 Task: Add a field from the Popular template Effort Level with name XpertTech.
Action: Mouse moved to (70, 417)
Screenshot: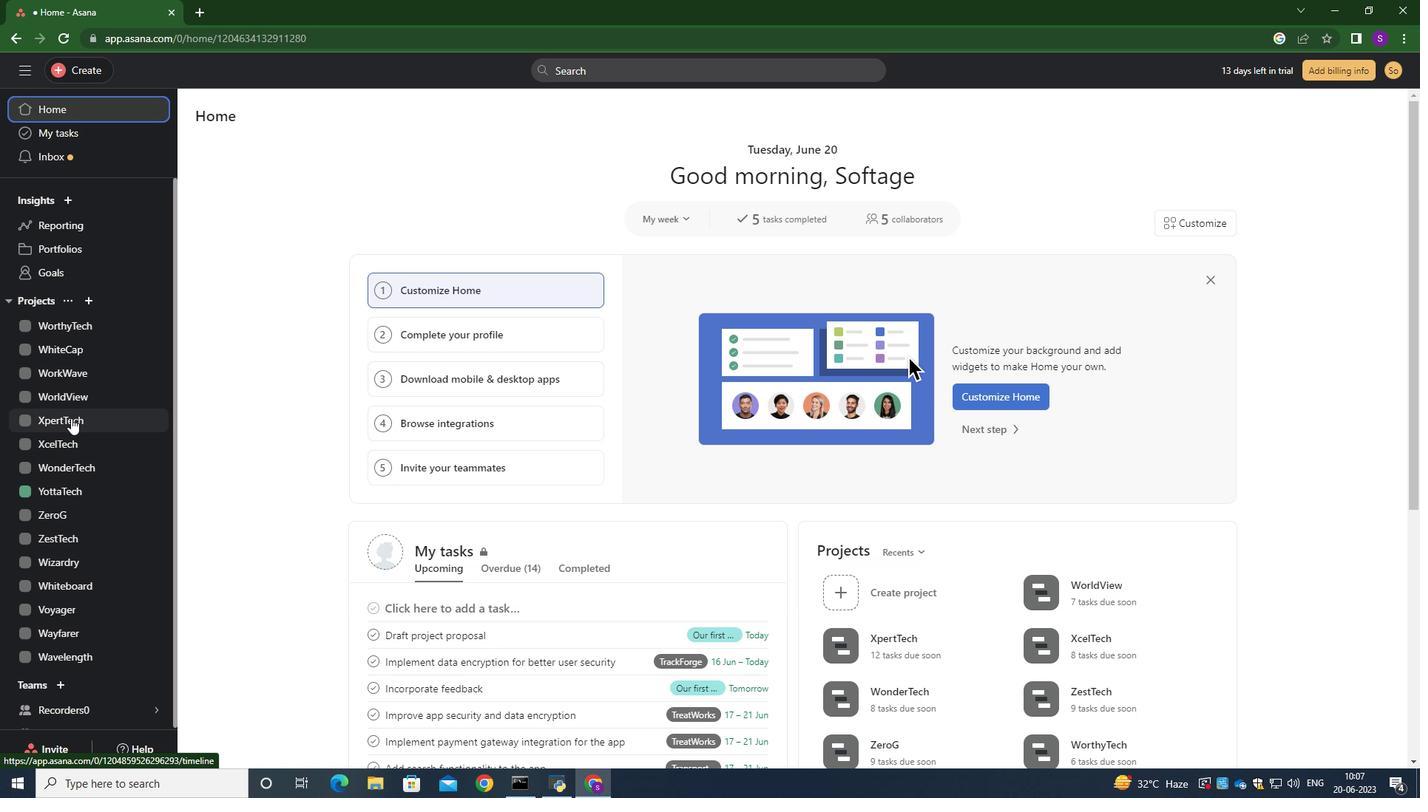 
Action: Mouse pressed left at (70, 417)
Screenshot: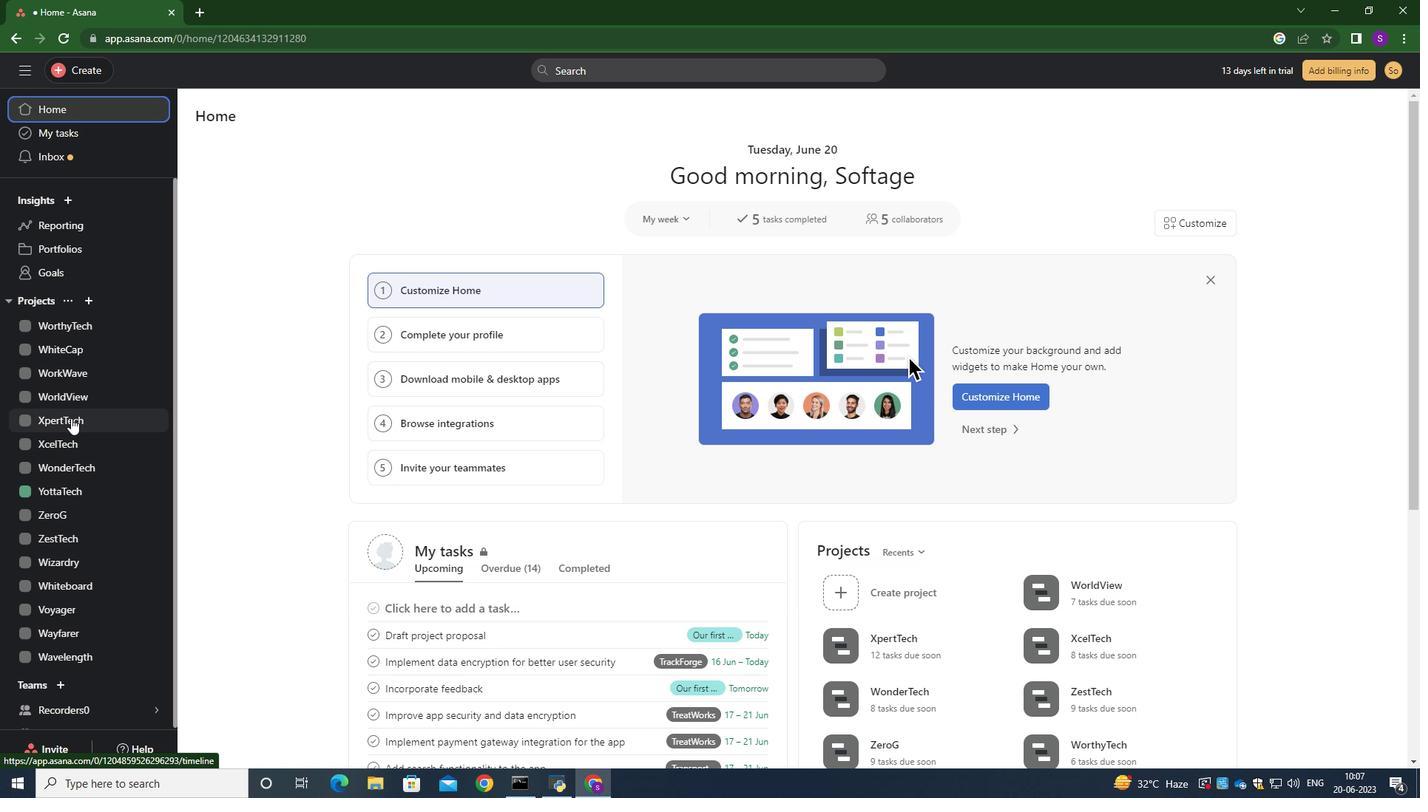 
Action: Mouse moved to (266, 154)
Screenshot: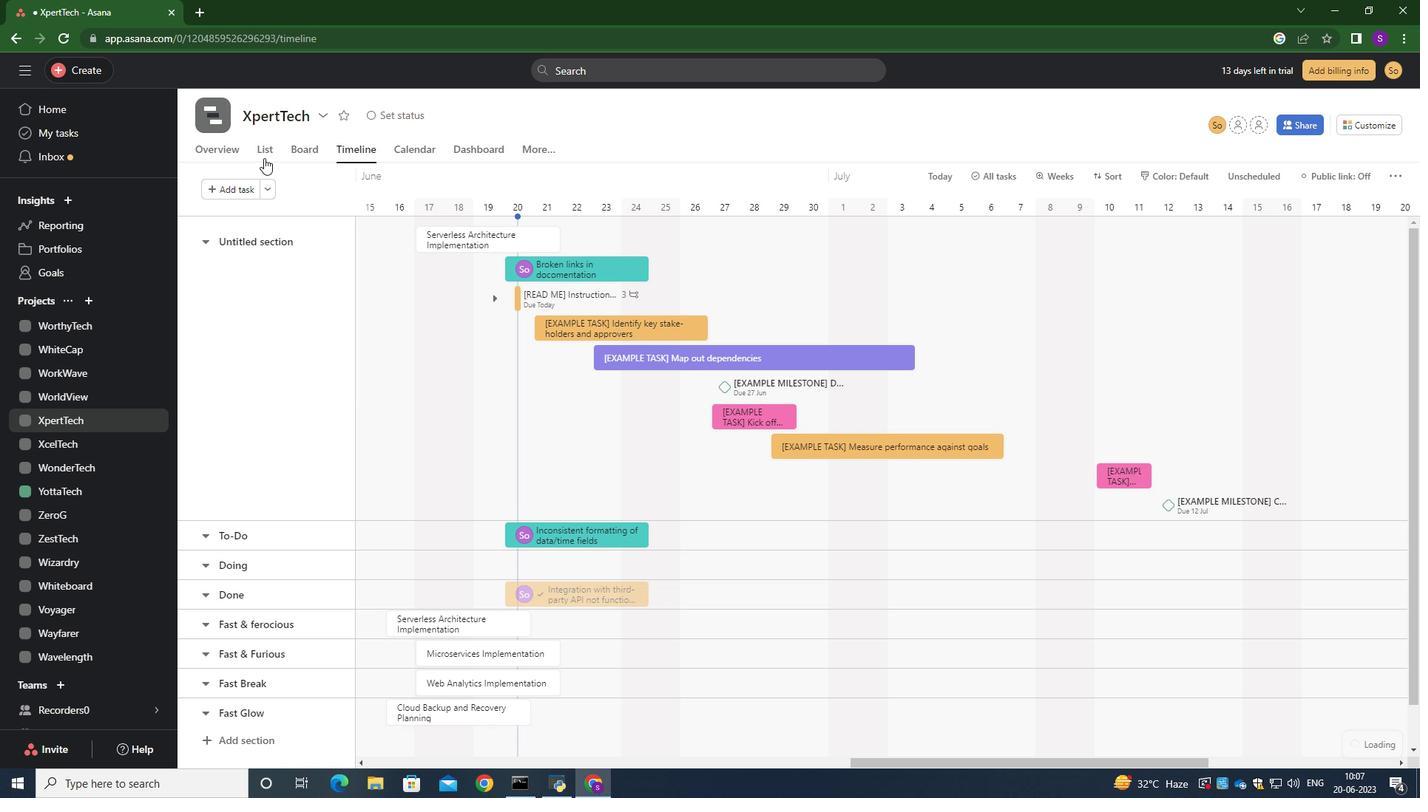 
Action: Mouse pressed left at (266, 154)
Screenshot: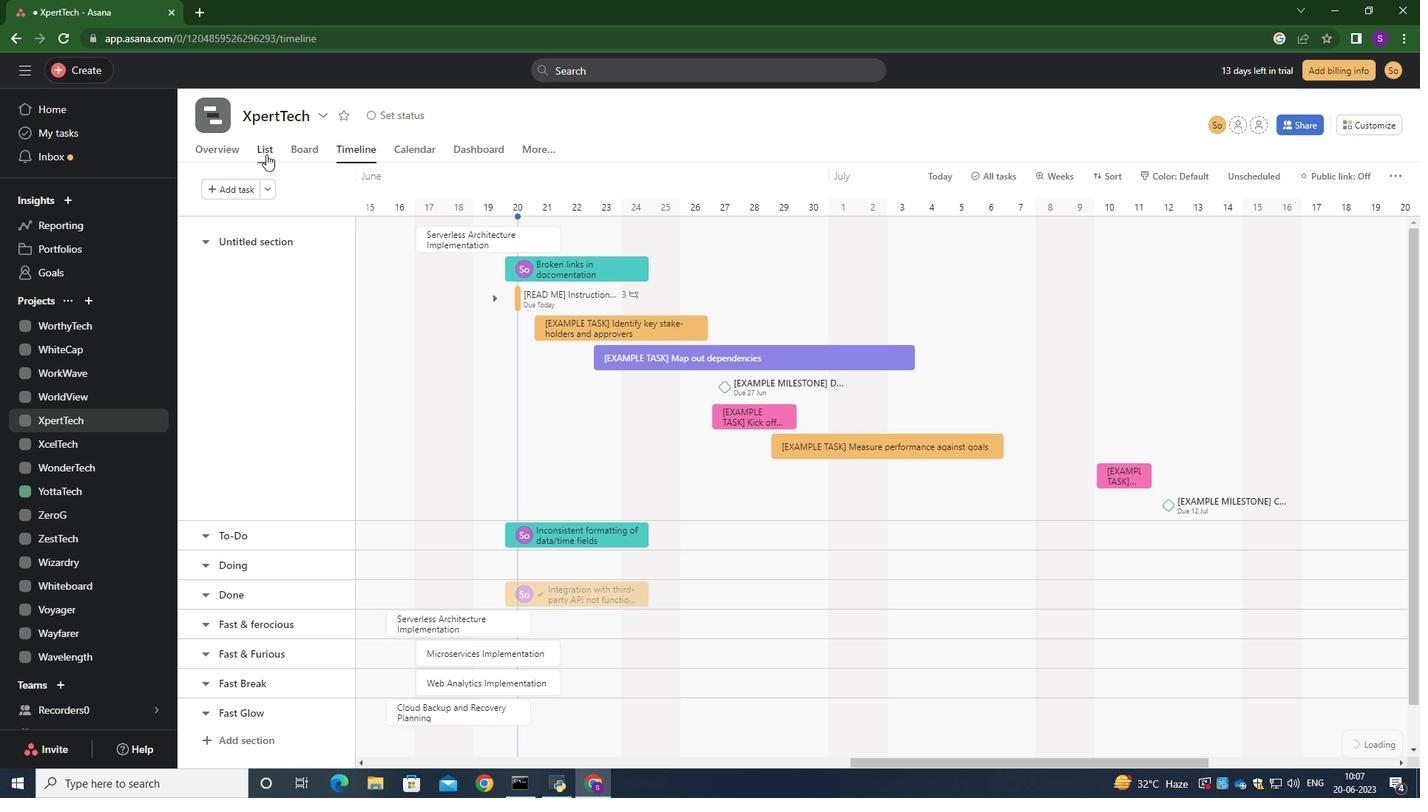 
Action: Mouse moved to (1110, 213)
Screenshot: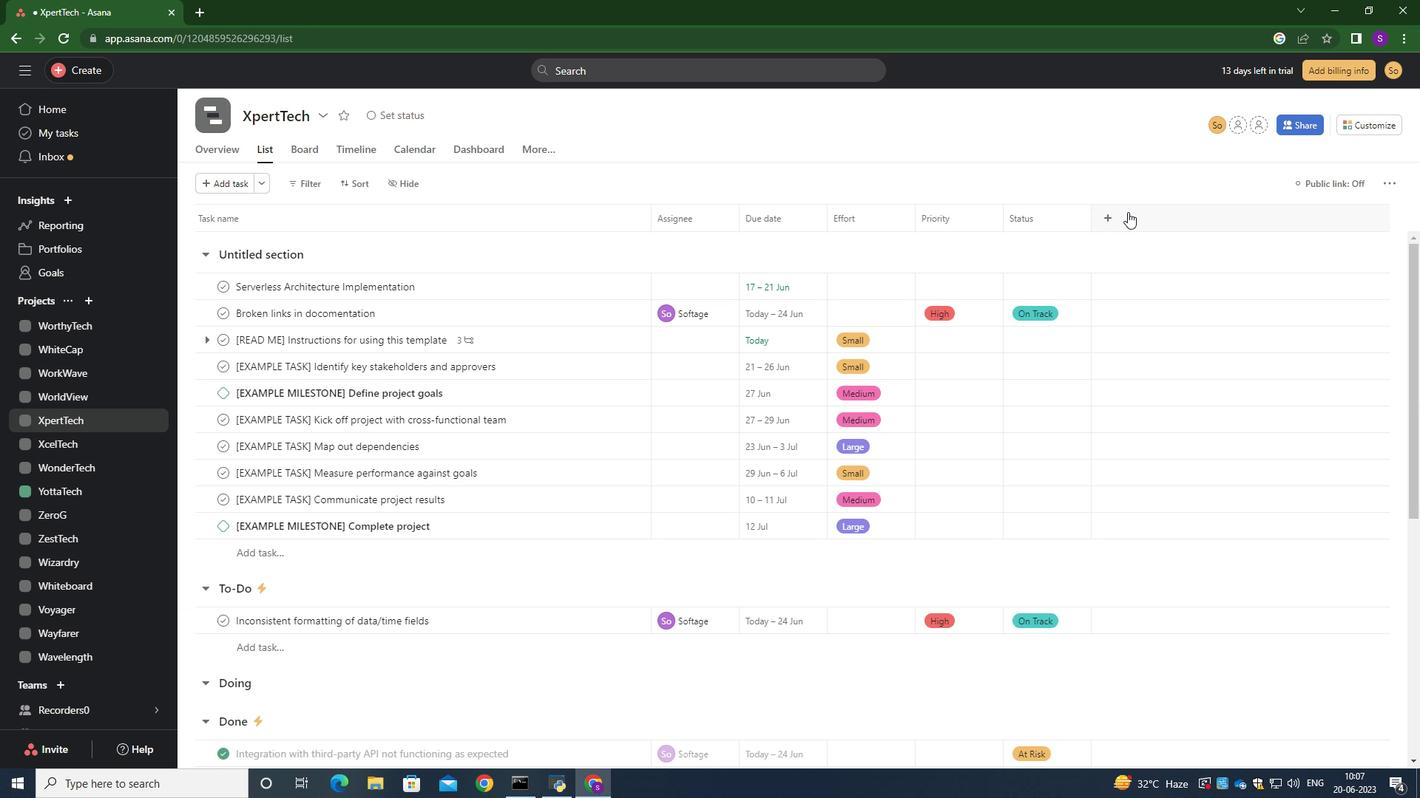 
Action: Mouse pressed left at (1110, 213)
Screenshot: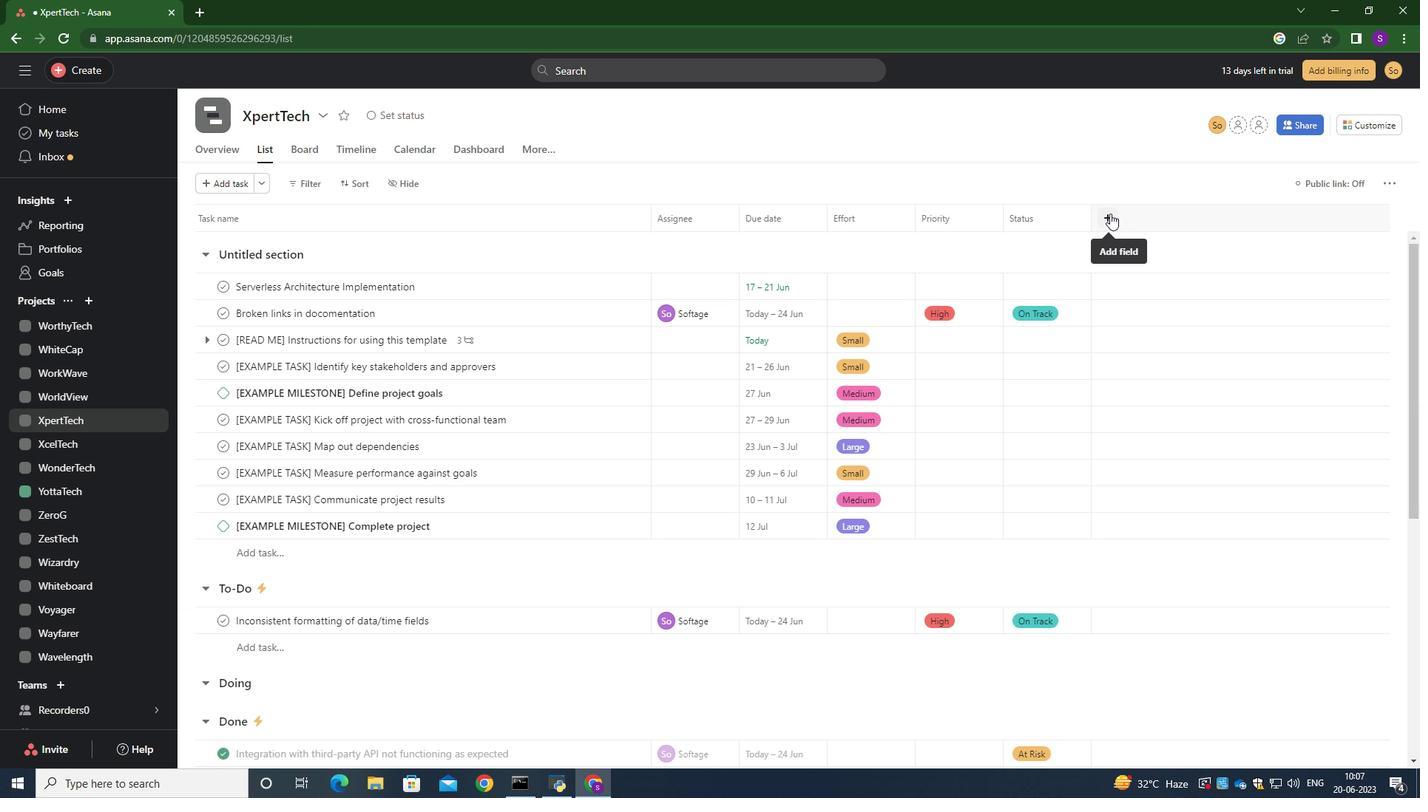 
Action: Mouse moved to (1163, 303)
Screenshot: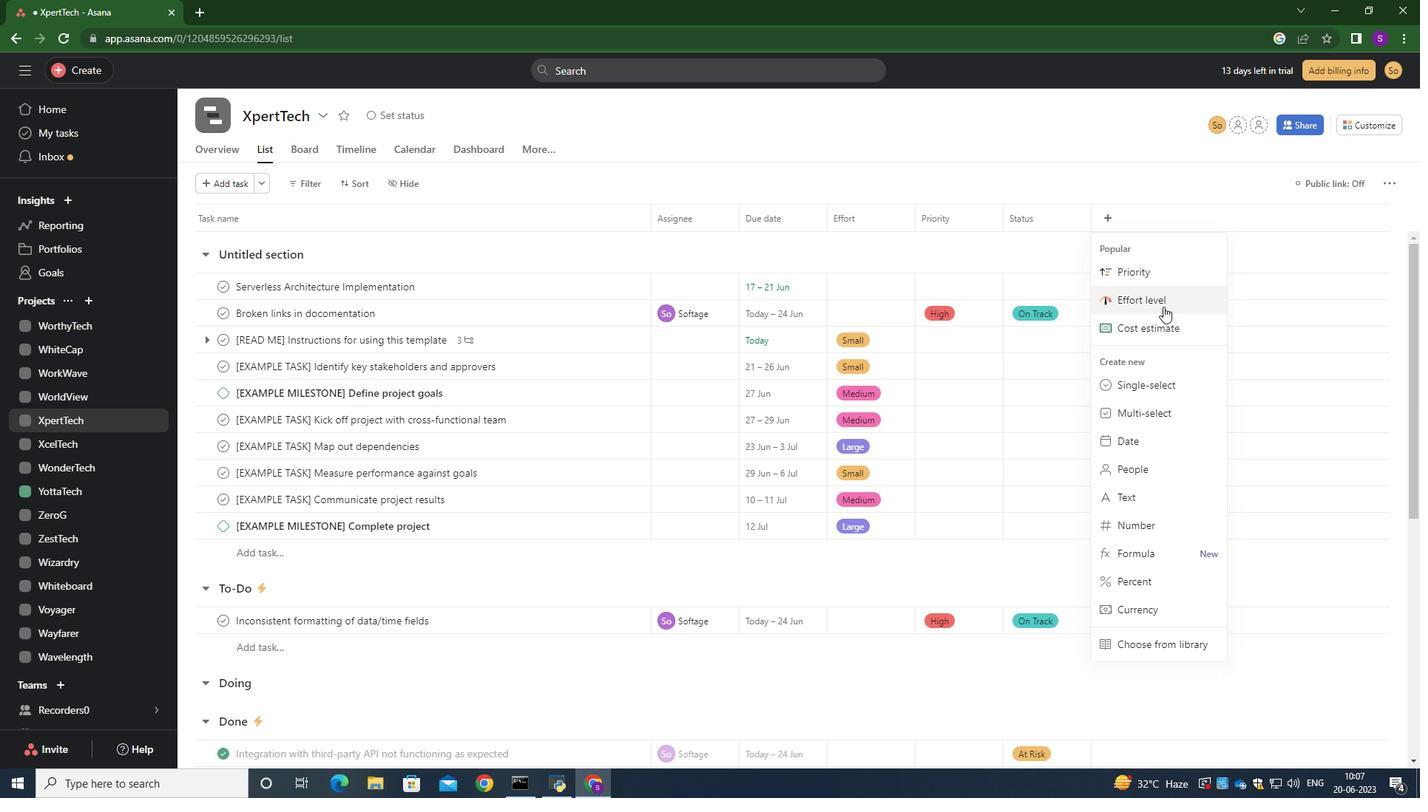 
Action: Mouse pressed left at (1163, 303)
Screenshot: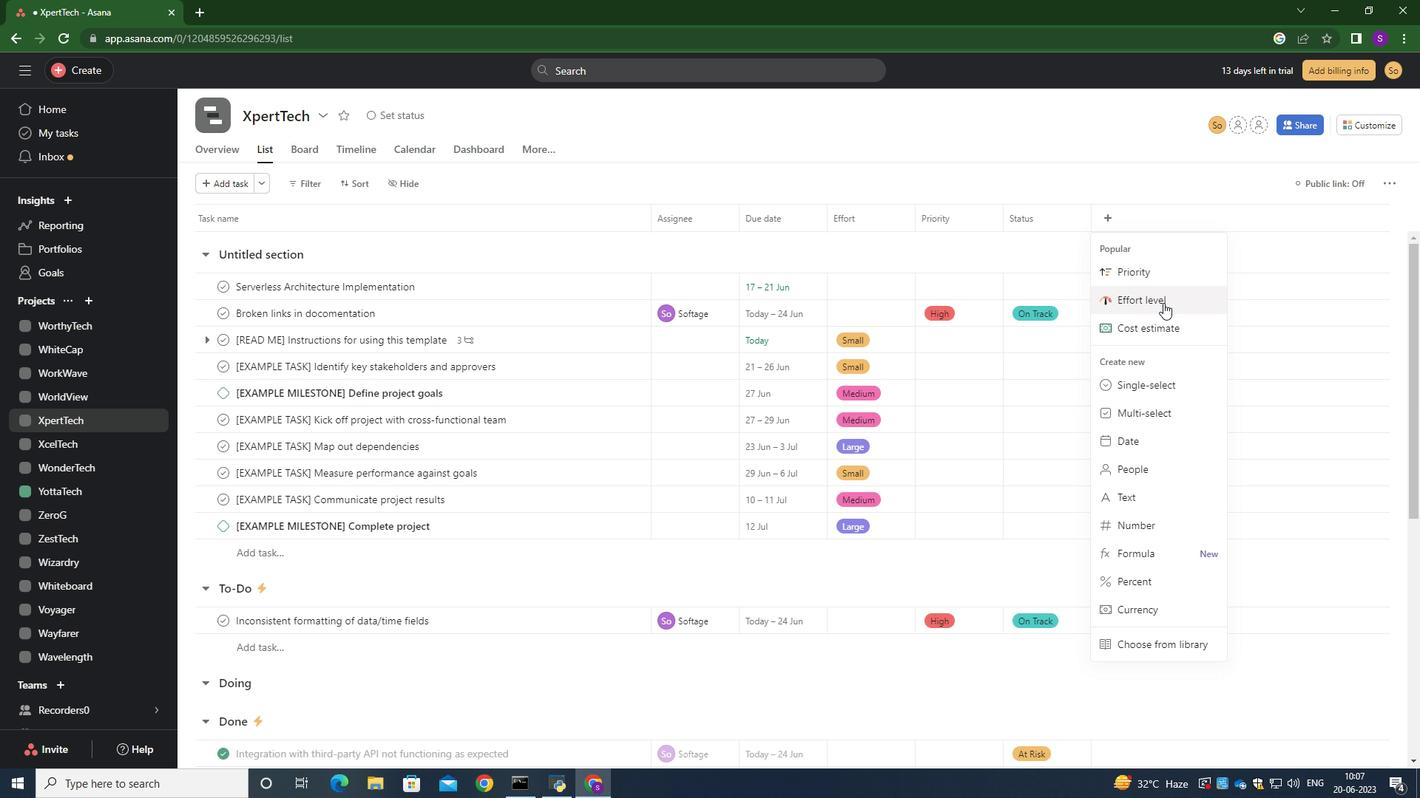 
Action: Mouse moved to (645, 251)
Screenshot: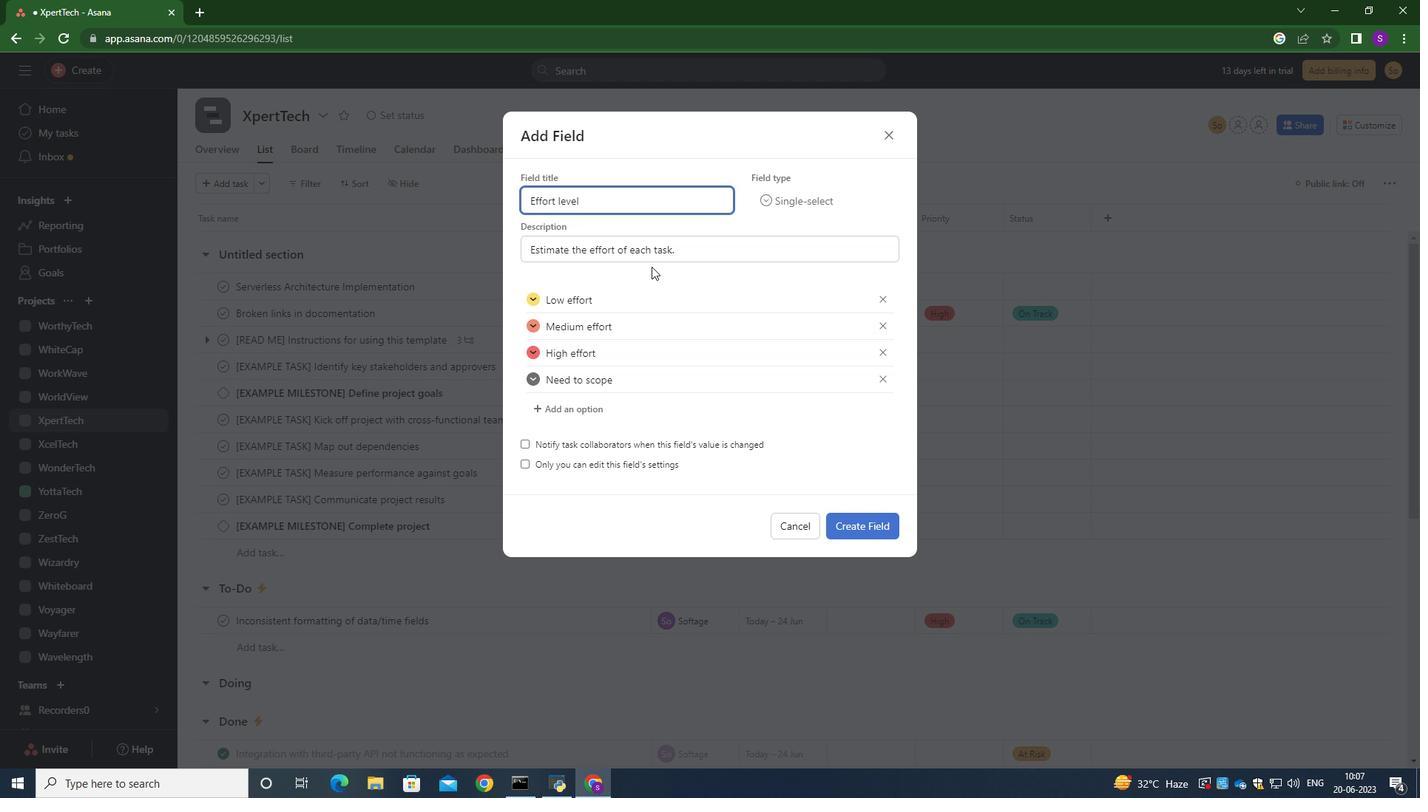 
Action: Key pressed <Key.backspace><Key.backspace><Key.backspace><Key.backspace><Key.backspace><Key.backspace><Key.backspace><Key.backspace><Key.backspace><Key.backspace><Key.backspace><Key.backspace><Key.backspace><Key.backspace><Key.backspace><Key.backspace><Key.backspace><Key.backspace><Key.backspace><Key.backspace><Key.backspace><Key.backspace><Key.backspace><Key.backspace><Key.backspace><Key.backspace><Key.backspace><Key.backspace><Key.backspace><Key.backspace><Key.shift>Xpert<Key.shift>Tech
Screenshot: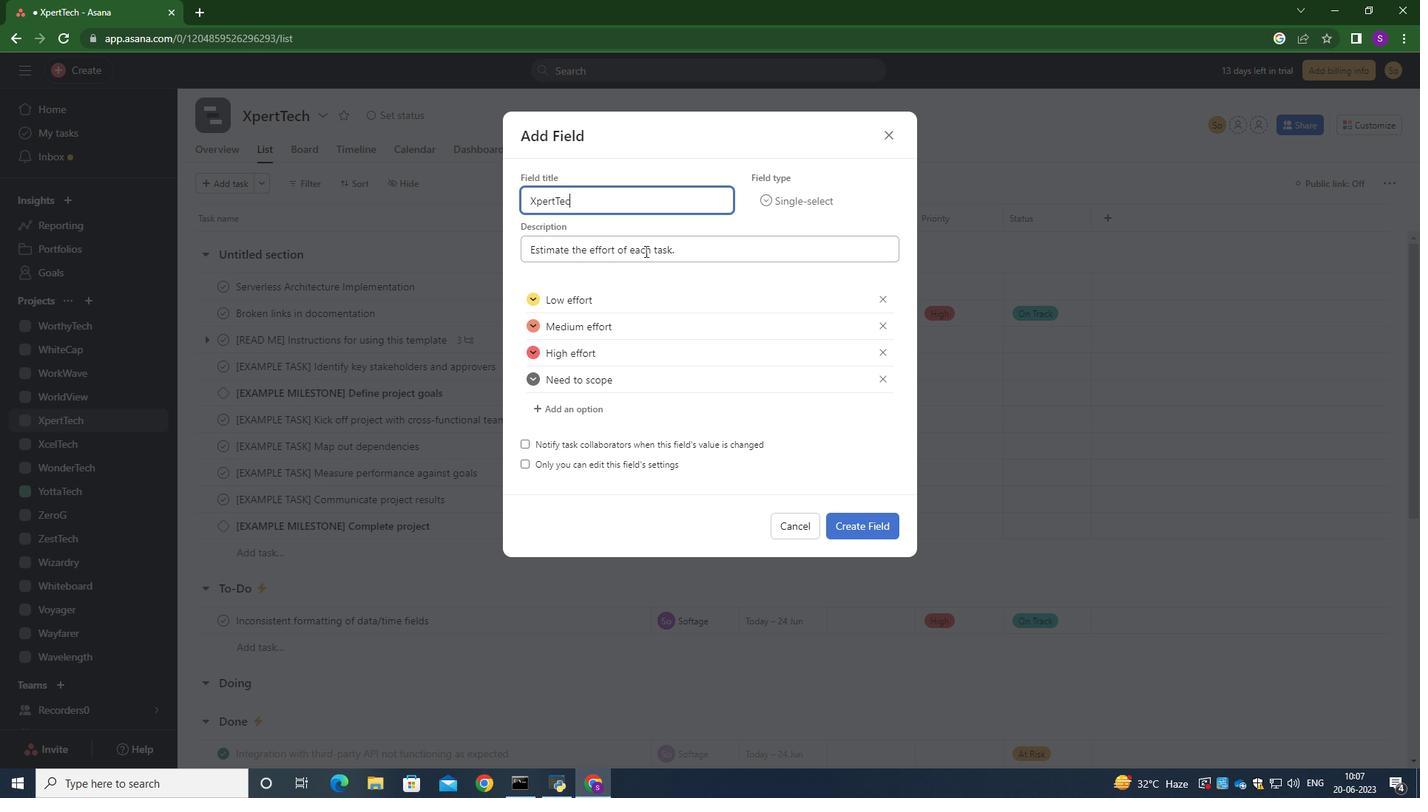 
Action: Mouse moved to (850, 520)
Screenshot: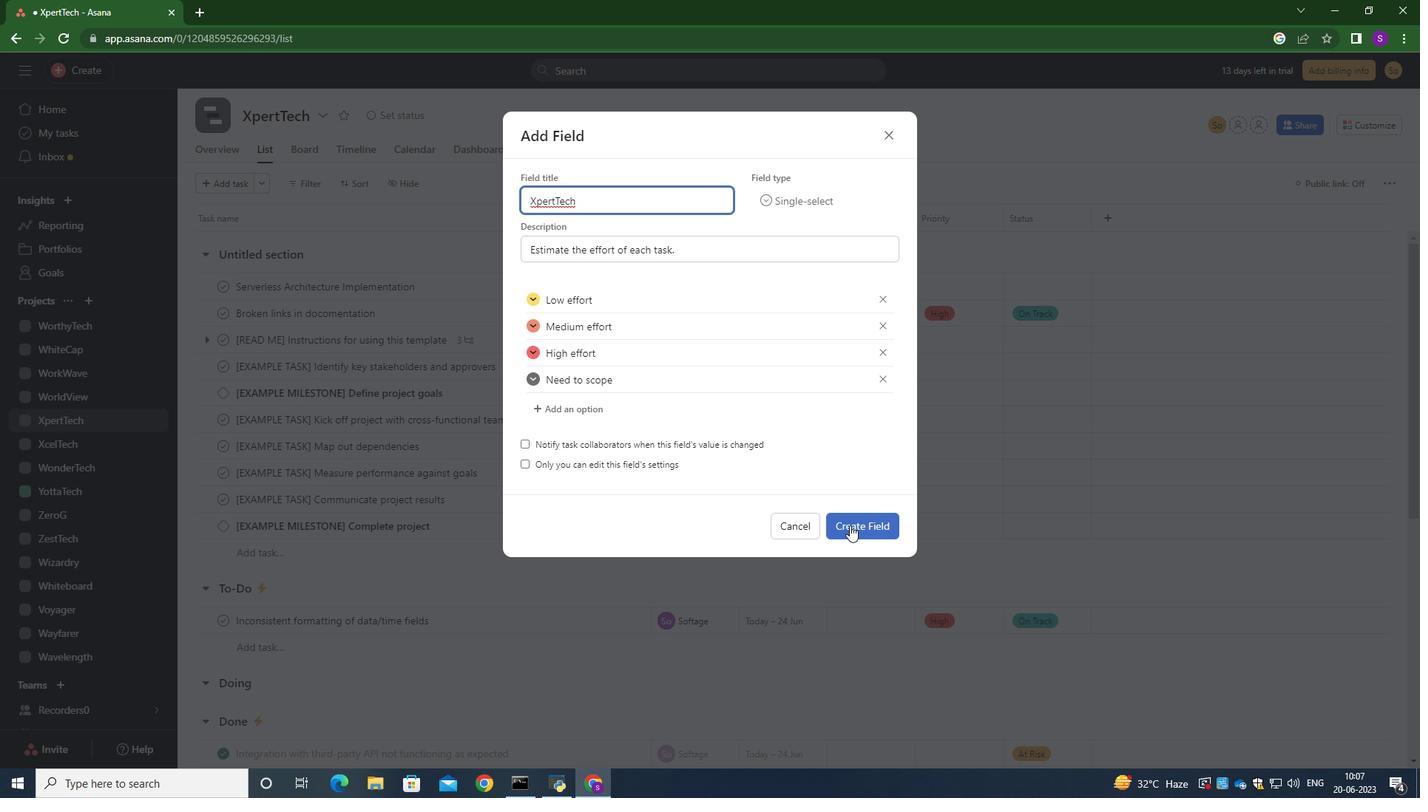 
Action: Mouse pressed left at (850, 520)
Screenshot: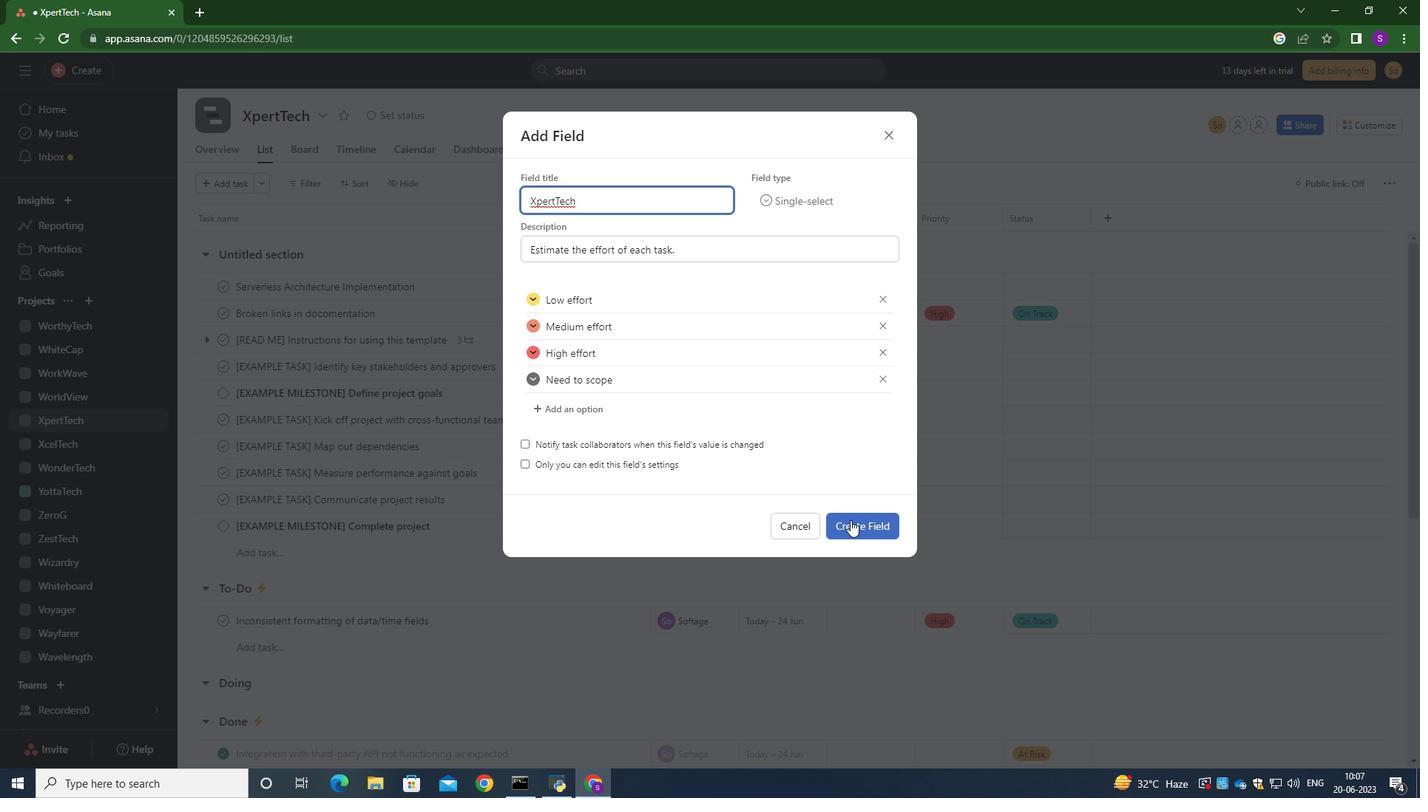 
Action: Mouse moved to (850, 520)
Screenshot: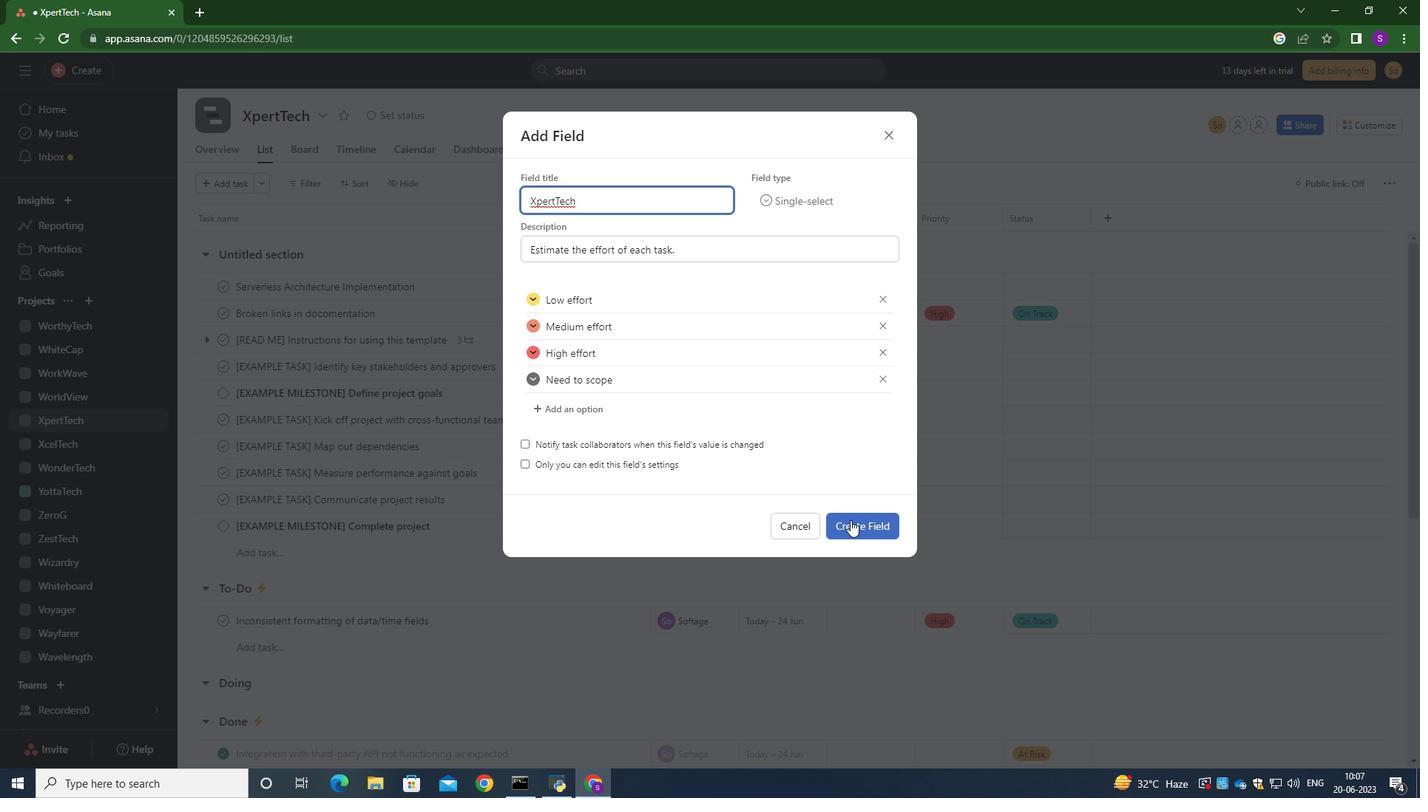 
